 Task: Fix audio synchronization issues by adjusting the audio delay in VLC.
Action: Mouse moved to (326, 46)
Screenshot: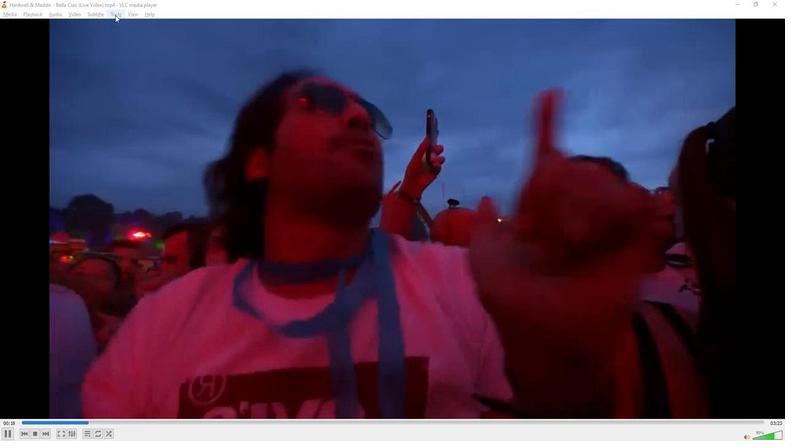 
Action: Mouse pressed left at (326, 46)
Screenshot: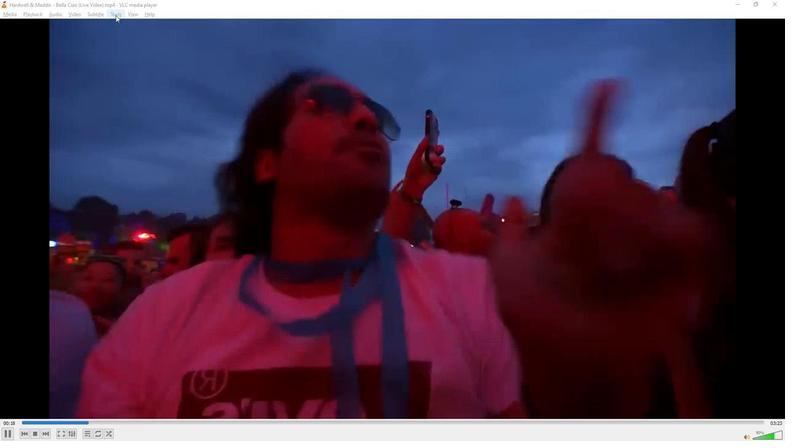 
Action: Mouse moved to (299, 60)
Screenshot: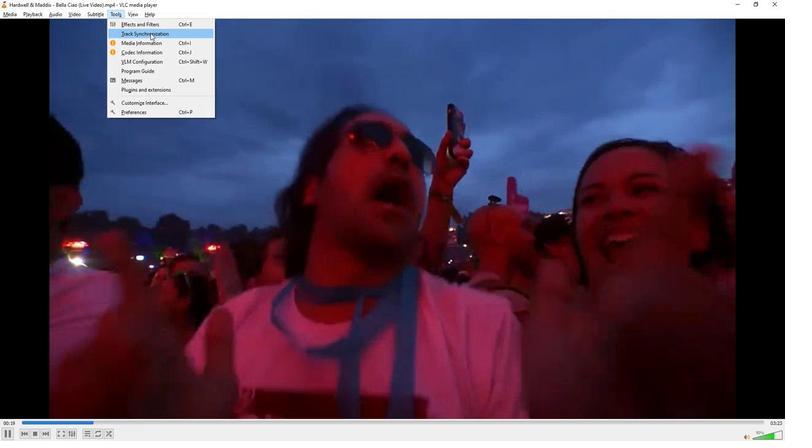 
Action: Mouse pressed left at (299, 60)
Screenshot: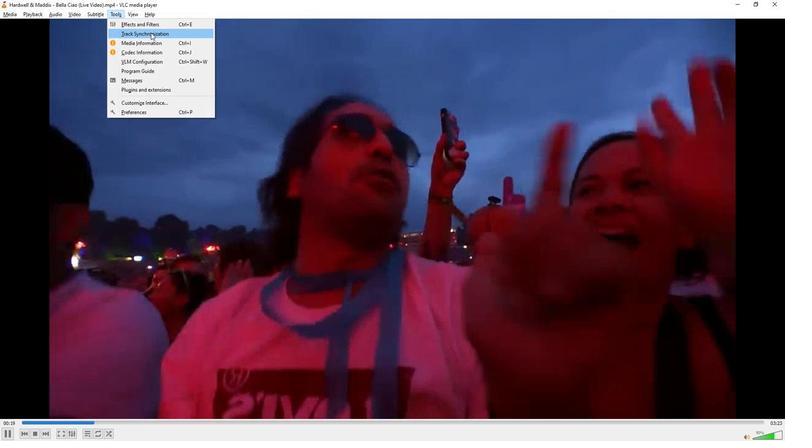 
Action: Mouse moved to (249, 161)
Screenshot: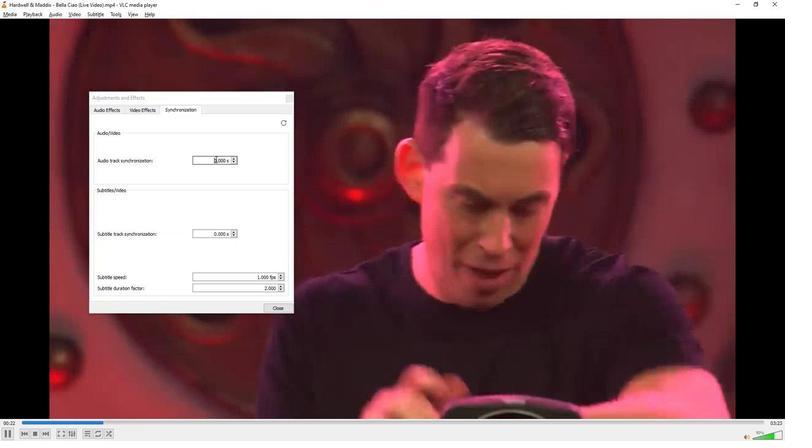 
Action: Mouse pressed left at (249, 161)
Screenshot: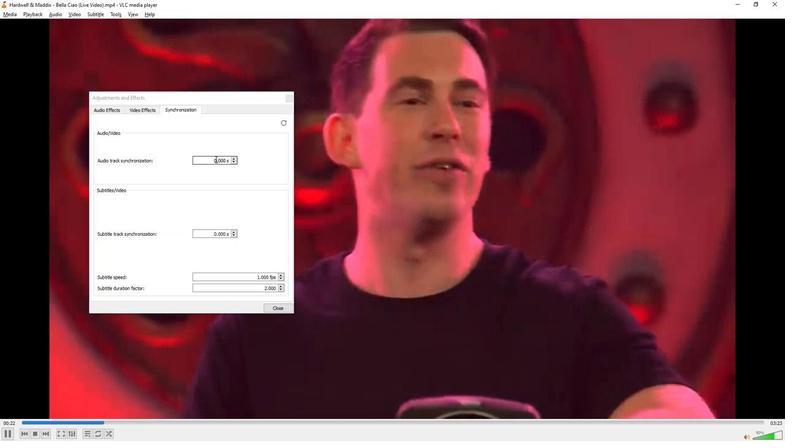 
Action: Mouse moved to (249, 161)
Screenshot: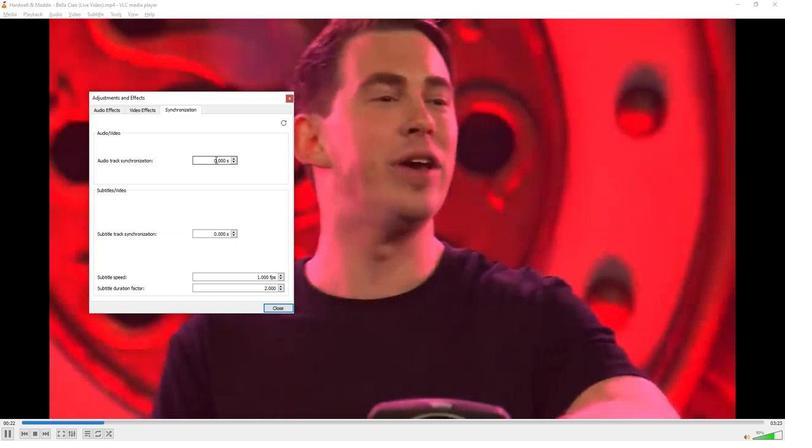 
Action: Mouse pressed left at (249, 161)
Screenshot: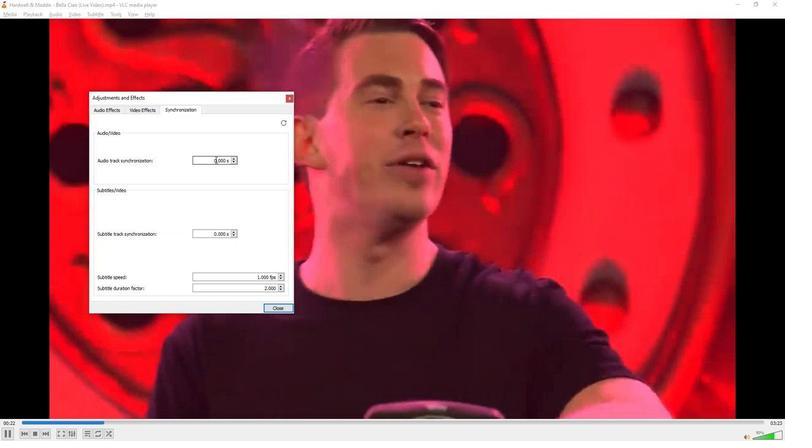 
Action: Mouse moved to (249, 161)
Screenshot: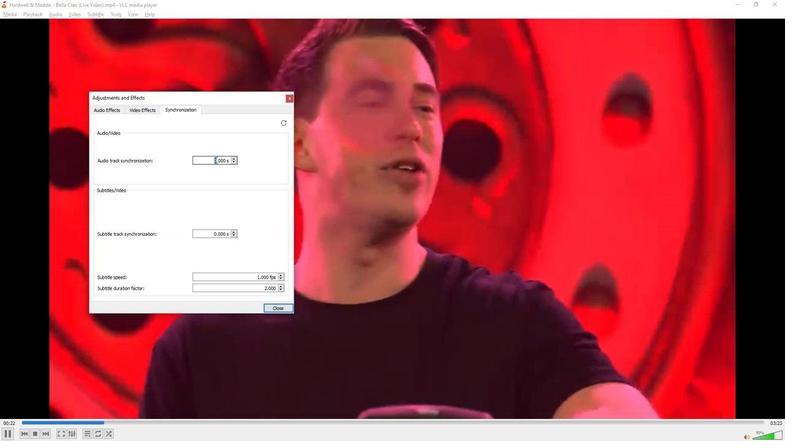 
Action: Mouse pressed left at (249, 161)
Screenshot: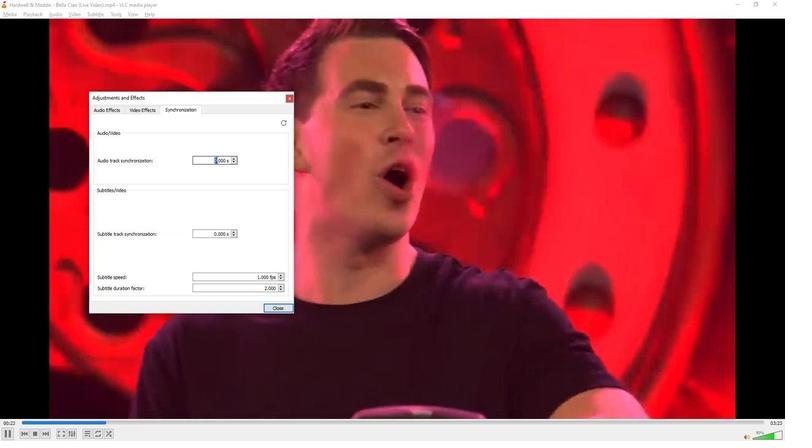 
Action: Mouse moved to (253, 156)
Screenshot: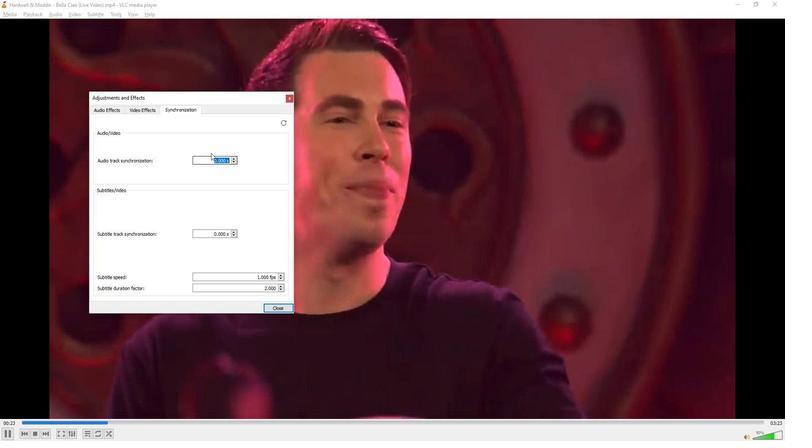 
Action: Key pressed 70<Key.backspace>
Screenshot: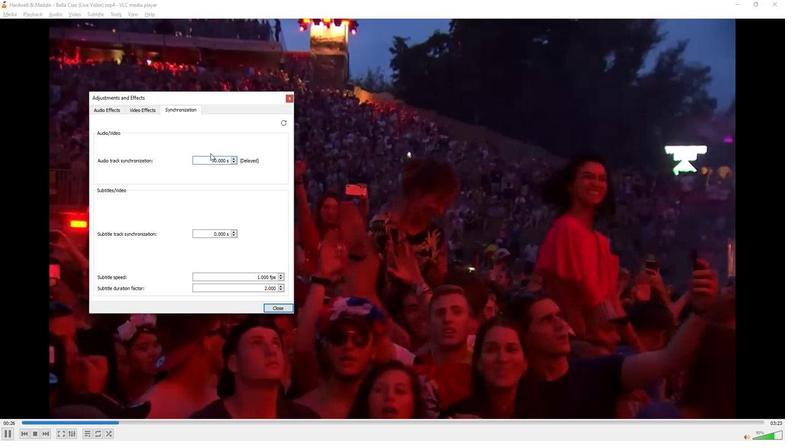 
Action: Mouse moved to (234, 163)
Screenshot: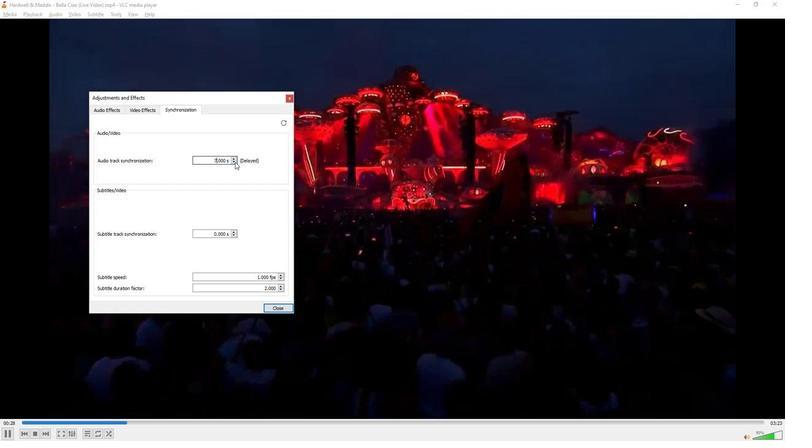 
Action: Mouse pressed left at (234, 163)
Screenshot: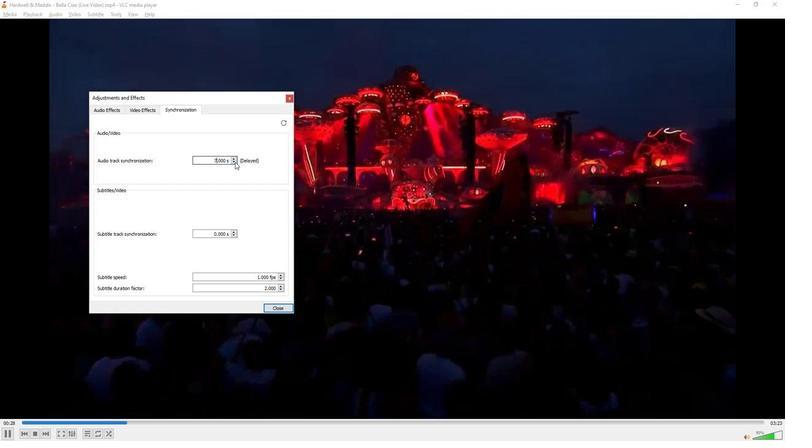 
Action: Mouse moved to (234, 163)
Screenshot: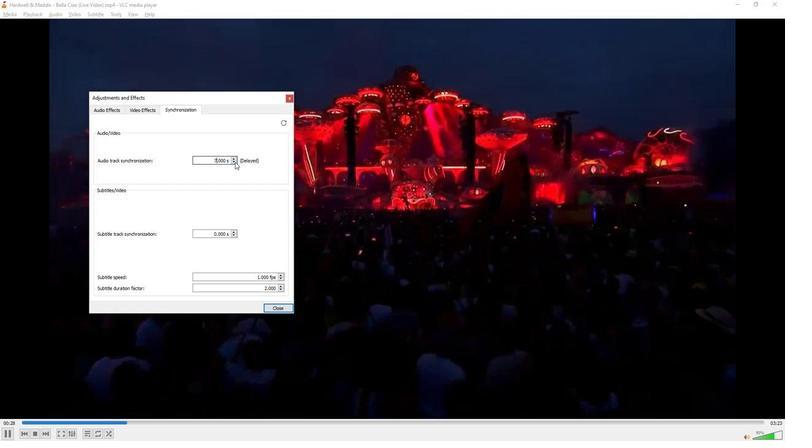 
Action: Mouse pressed left at (234, 163)
Screenshot: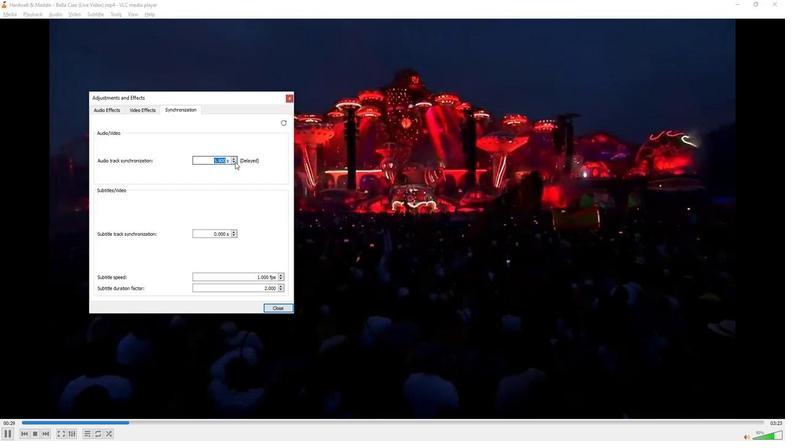 
Action: Mouse pressed left at (234, 163)
Screenshot: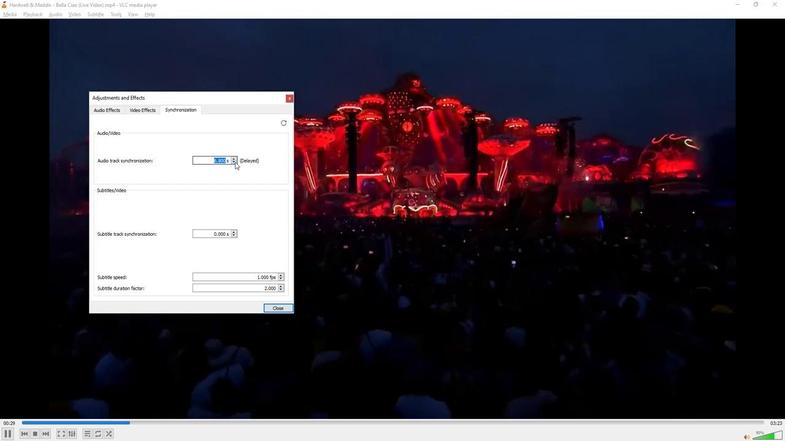 
Action: Mouse moved to (234, 159)
Screenshot: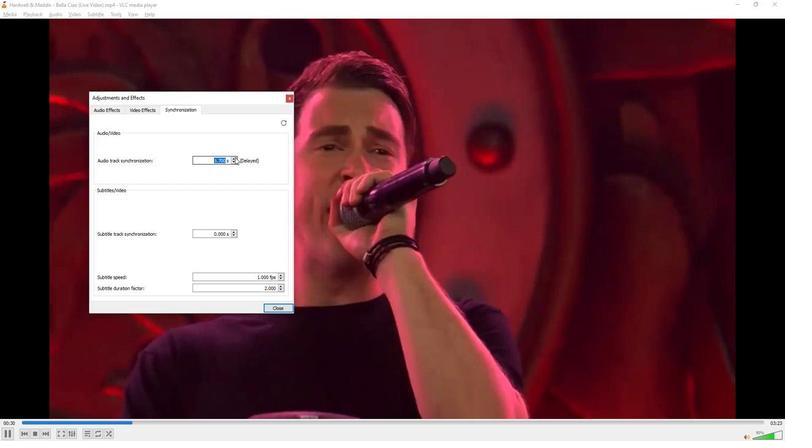 
Action: Mouse pressed left at (234, 159)
Screenshot: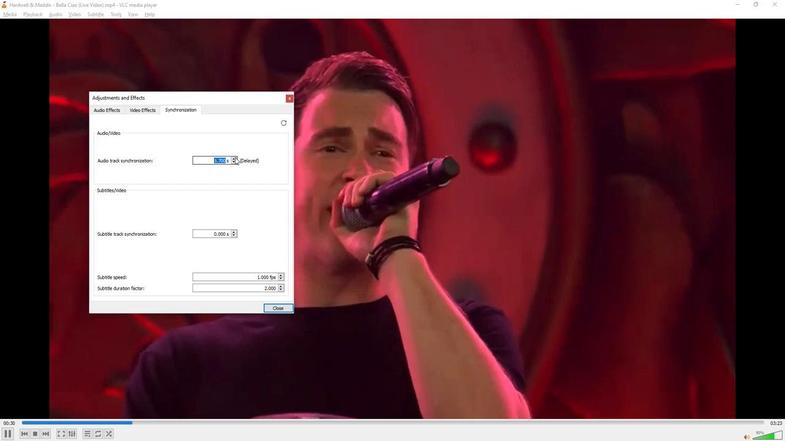 
Action: Mouse pressed left at (234, 159)
Screenshot: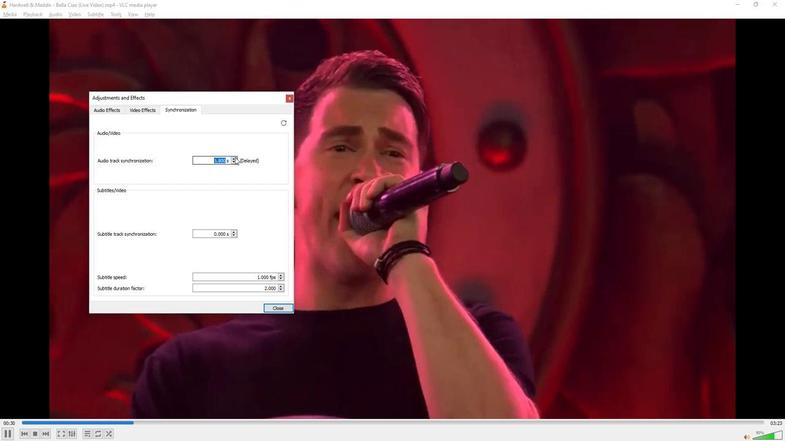
Action: Mouse pressed left at (234, 159)
Screenshot: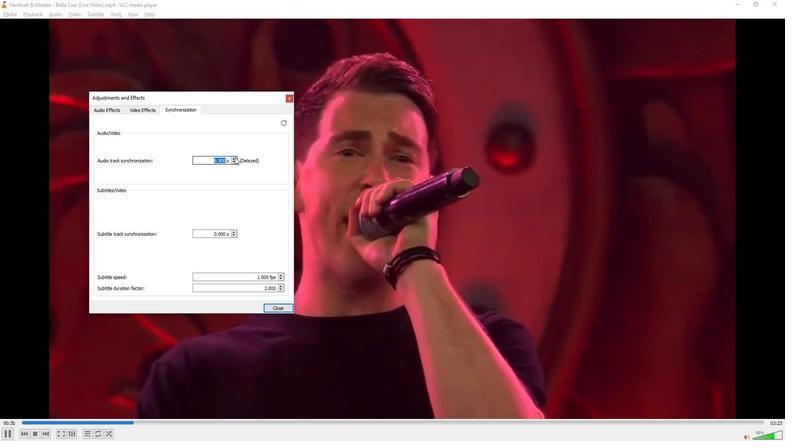 
Action: Mouse pressed left at (234, 159)
Screenshot: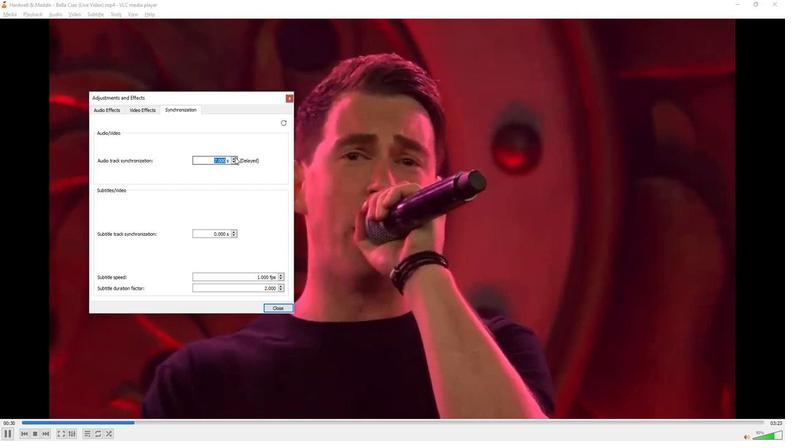 
Action: Mouse pressed left at (234, 159)
Screenshot: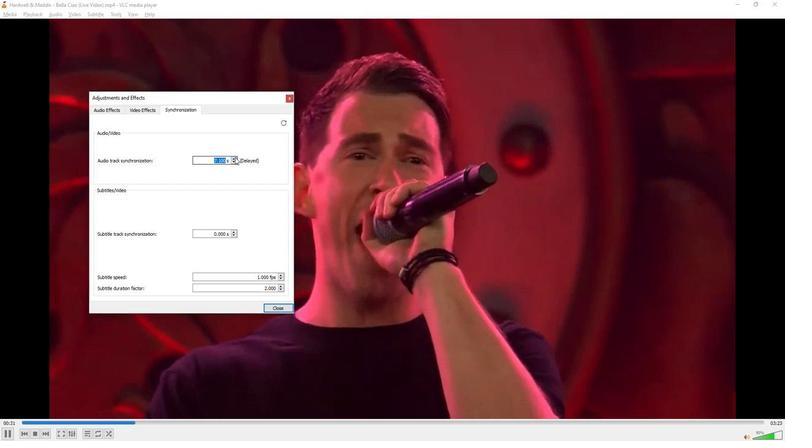 
Action: Mouse pressed left at (234, 159)
Screenshot: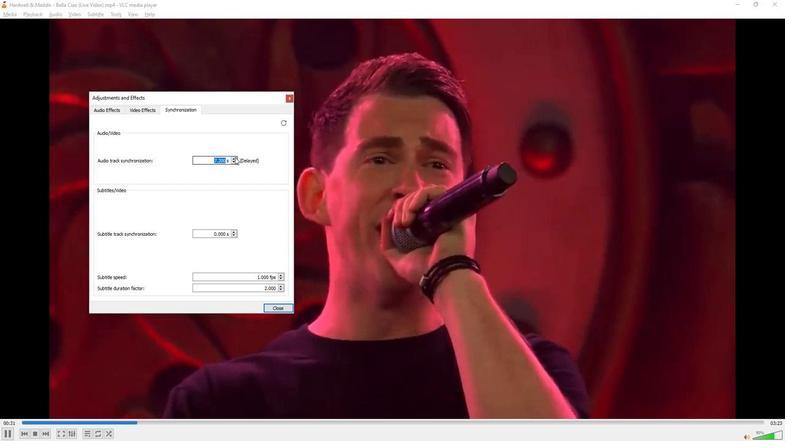 
Action: Mouse pressed left at (234, 159)
Screenshot: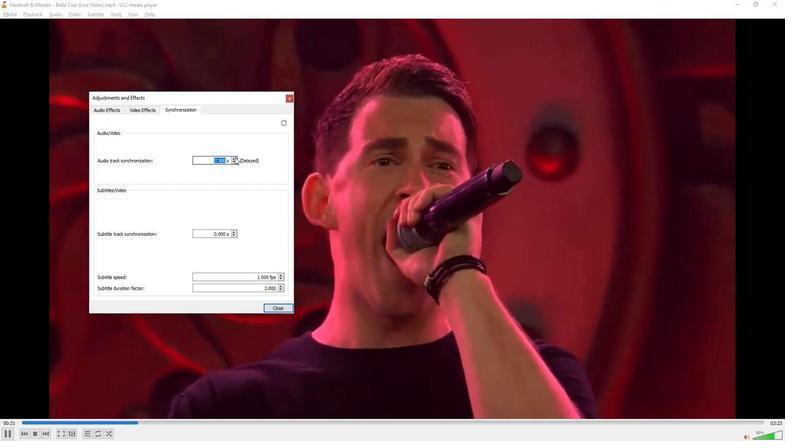 
Action: Mouse pressed left at (234, 159)
Screenshot: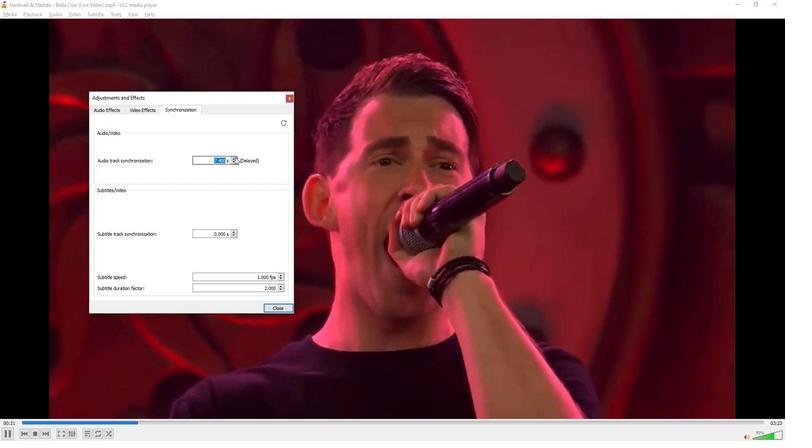 
Action: Mouse pressed left at (234, 159)
Screenshot: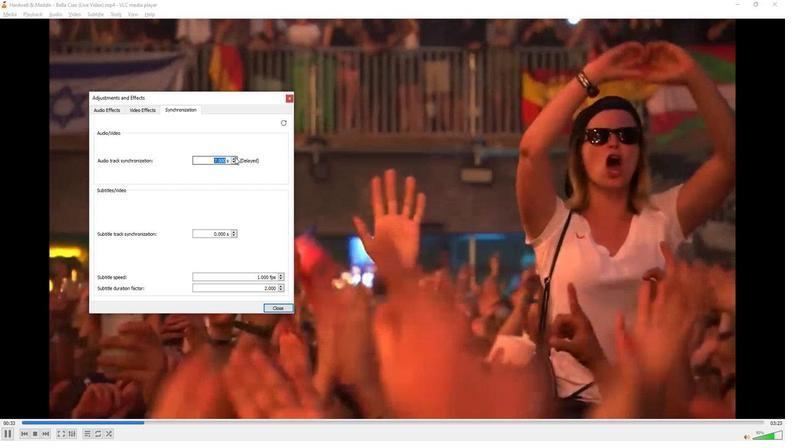 
Action: Mouse pressed left at (234, 159)
Screenshot: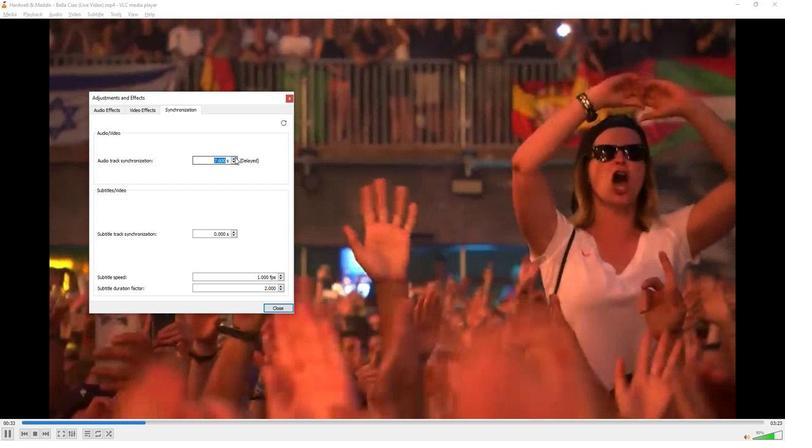 
Action: Mouse pressed left at (234, 159)
Screenshot: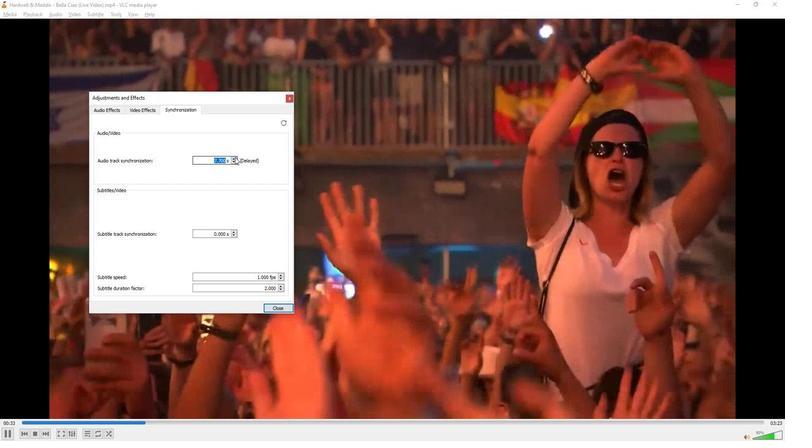 
Action: Mouse pressed left at (234, 159)
Screenshot: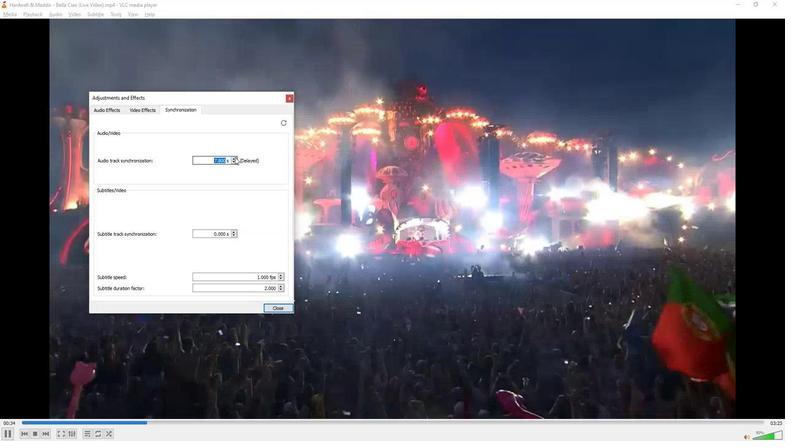 
Action: Mouse pressed left at (234, 159)
Screenshot: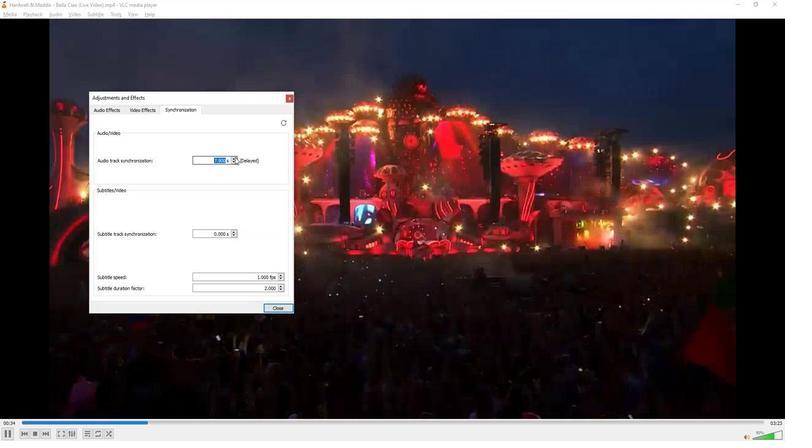 
Action: Mouse moved to (233, 290)
Screenshot: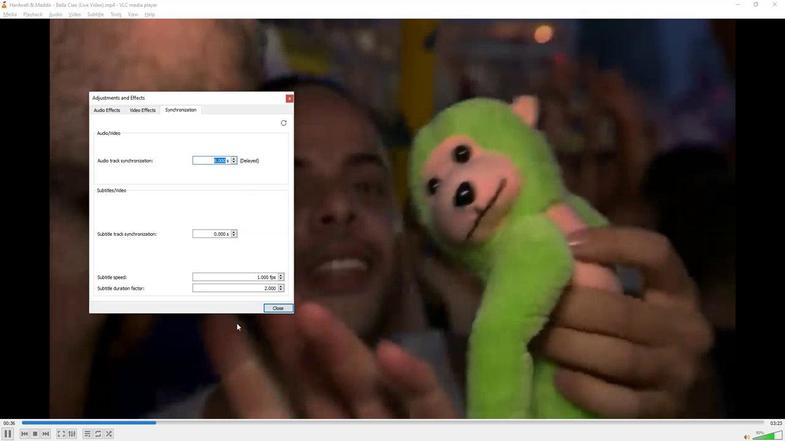 
Action: Mouse pressed left at (233, 290)
Screenshot: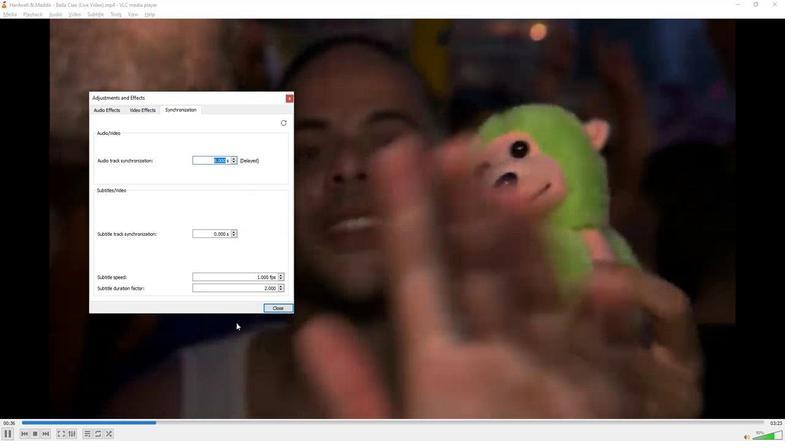 
Action: Mouse moved to (590, 258)
Screenshot: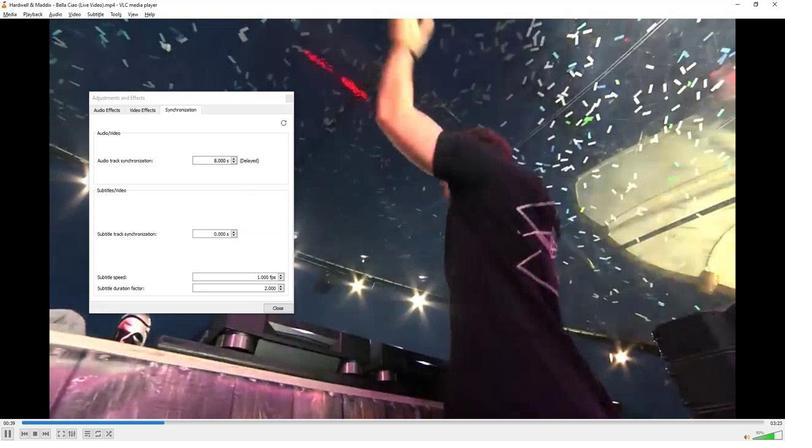 
Action: Mouse pressed left at (590, 258)
Screenshot: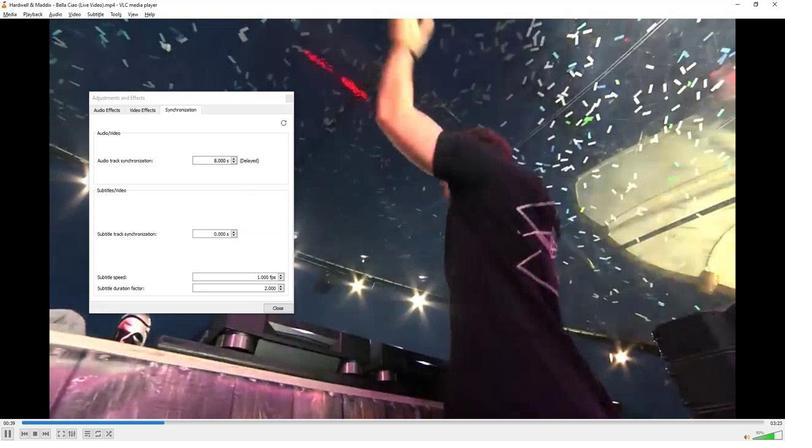 
